 Task: Create New Vendor with Vendor Name: Viking Equipment Finance, Billing Address Line1: 7606 Bay Meadows Ave., Billing Address Line2: Hightstown, Billing Address Line3: TX 77906
Action: Mouse moved to (156, 31)
Screenshot: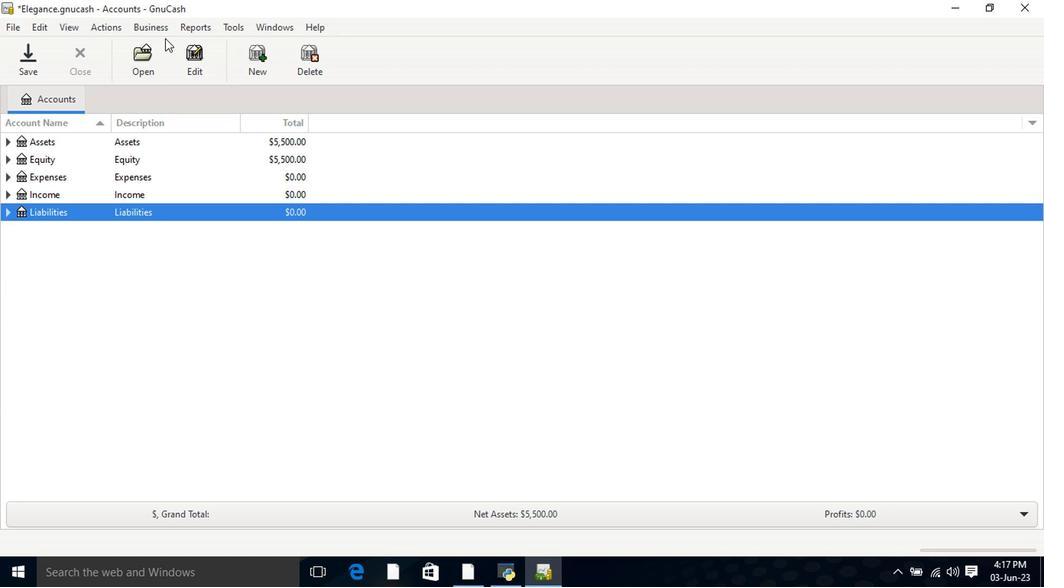 
Action: Mouse pressed left at (156, 31)
Screenshot: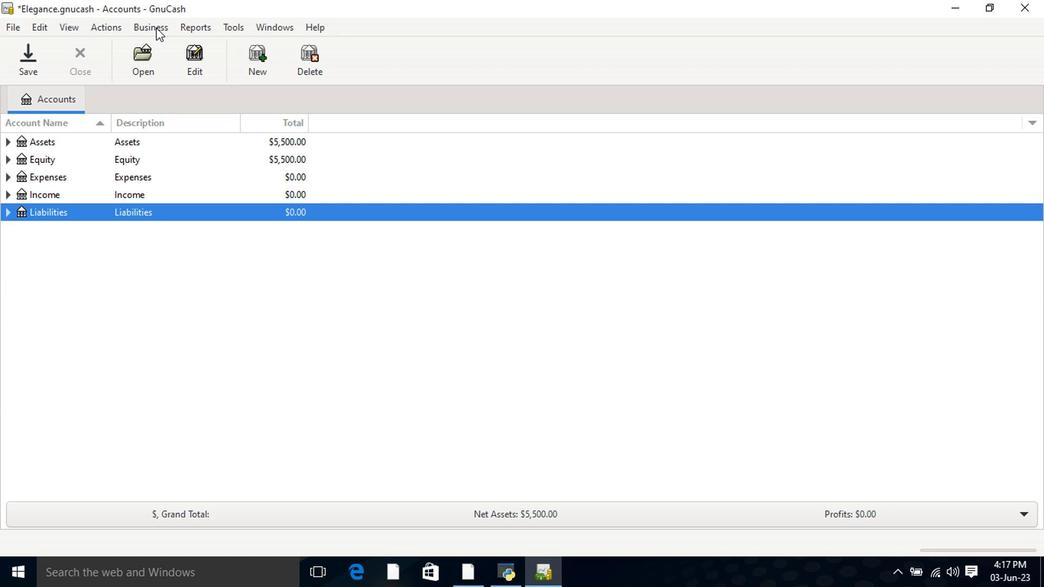 
Action: Mouse moved to (173, 64)
Screenshot: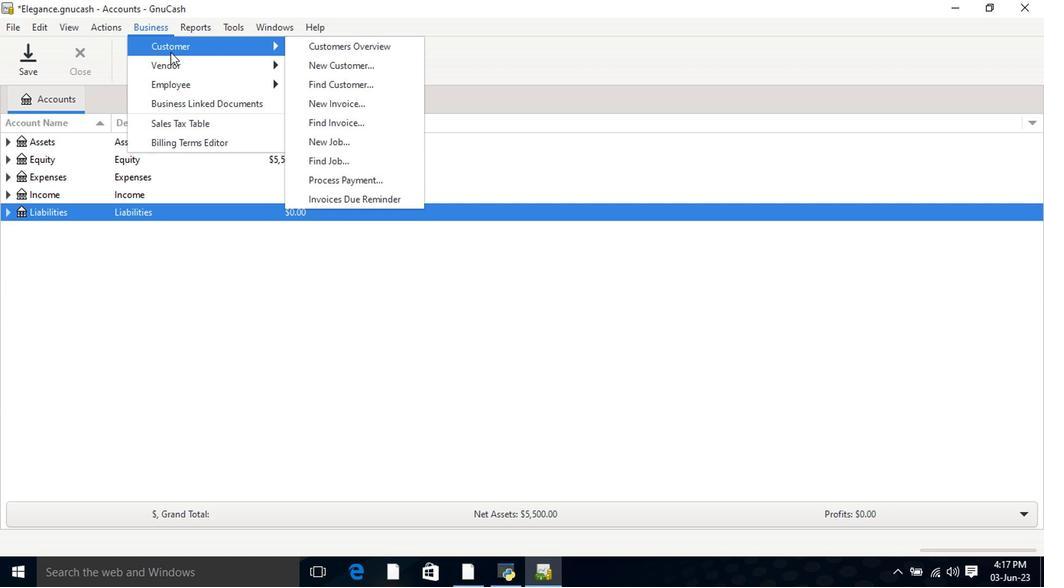 
Action: Mouse pressed left at (173, 64)
Screenshot: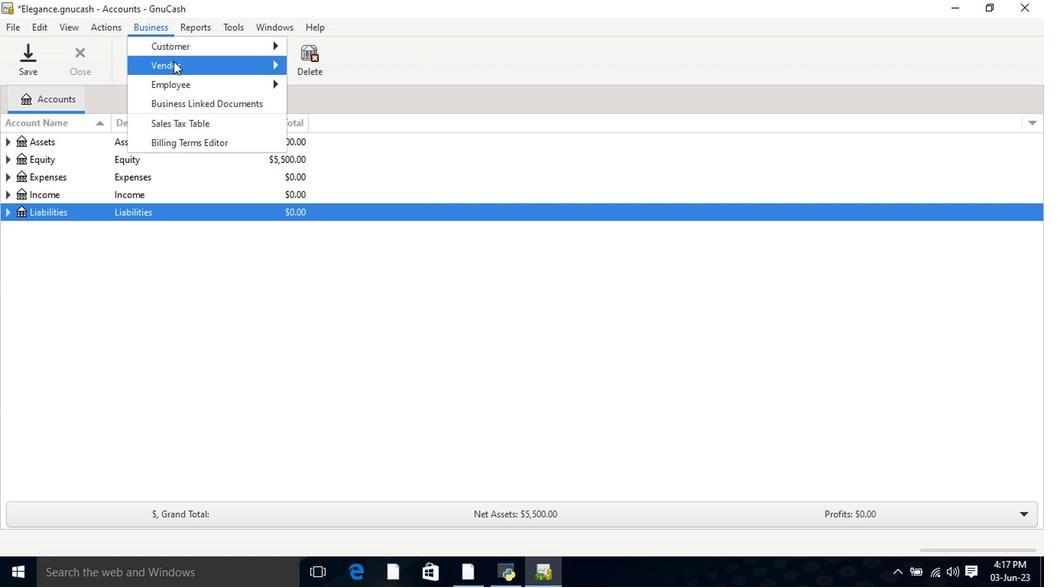 
Action: Mouse moved to (320, 87)
Screenshot: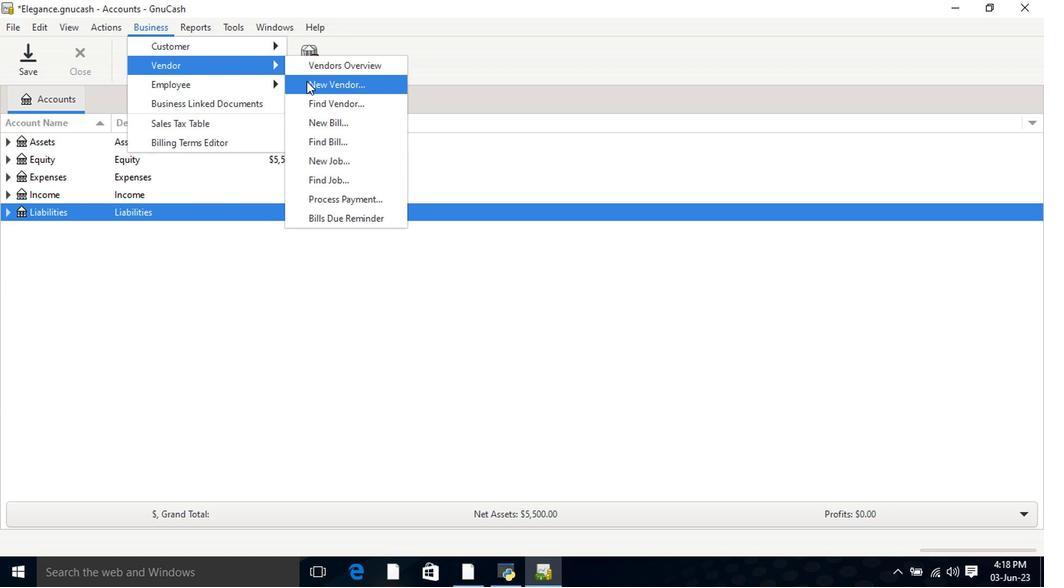 
Action: Mouse pressed left at (320, 87)
Screenshot: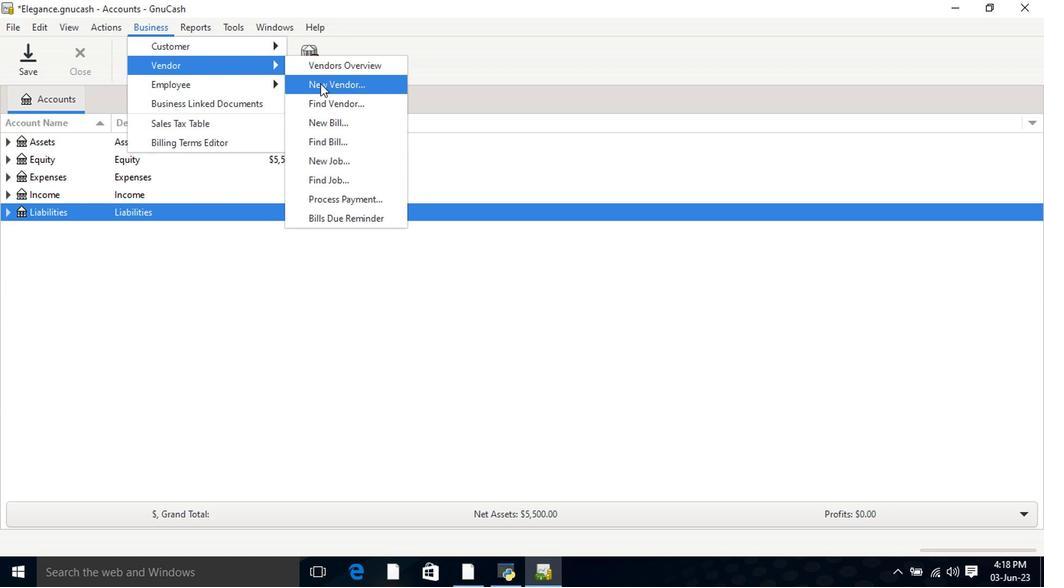 
Action: Mouse moved to (373, 140)
Screenshot: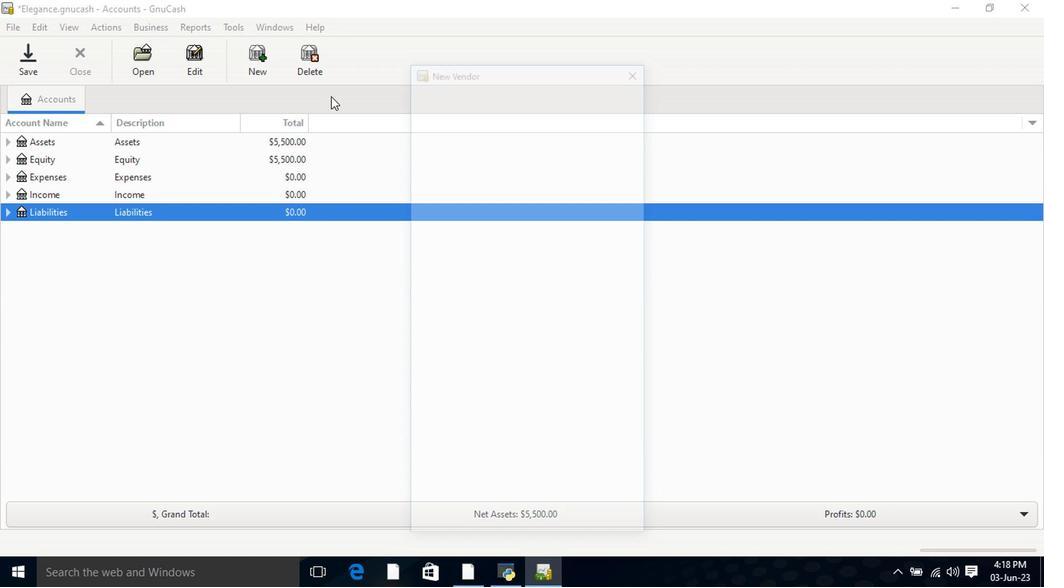 
Action: Key pressed <Key.shift>Viking<Key.space><Key.shift>Equipment<Key.space><Key.shift>Finac<Key.backspace>nce<Key.tab><Key.tab><Key.tab>7606<Key.space><Key.shift>Bay<Key.space><Key.shift>Meadows<Key.space><Key.shift>Ave.<Key.tab><Key.shift><Key.shift><Key.shift><Key.shift><Key.shift><Key.shift>Hightstown<Key.tab><Key.shift>TX<Key.space>77906<Key.tab>
Screenshot: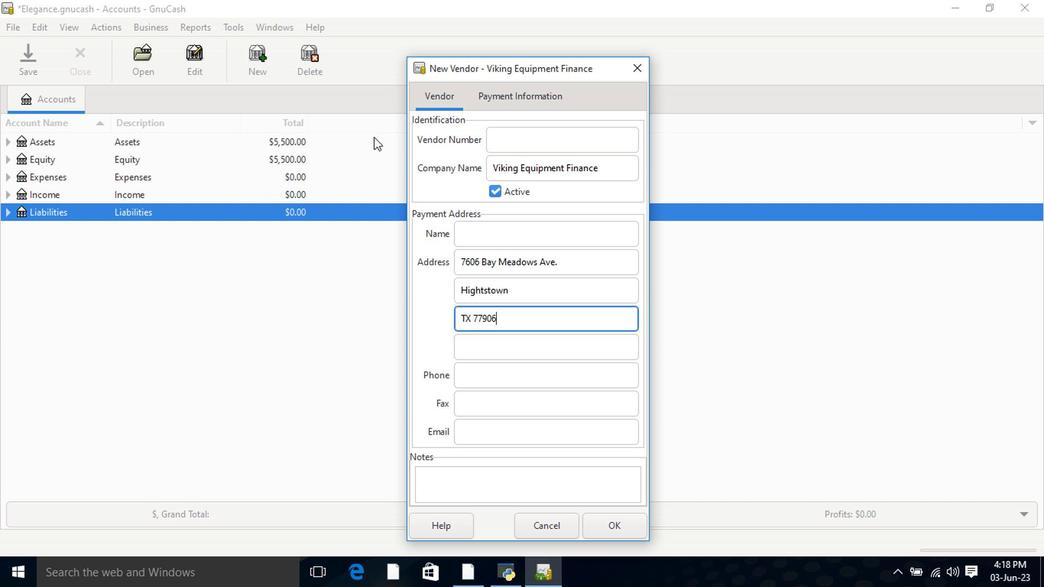 
Action: Mouse moved to (380, 165)
Screenshot: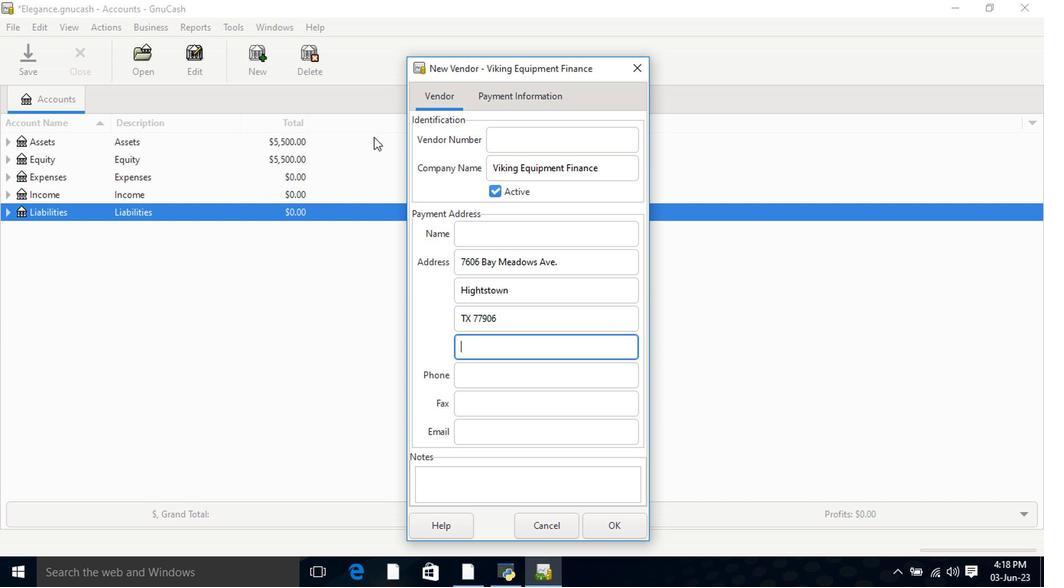 
Action: Key pressed <Key.tab>
Screenshot: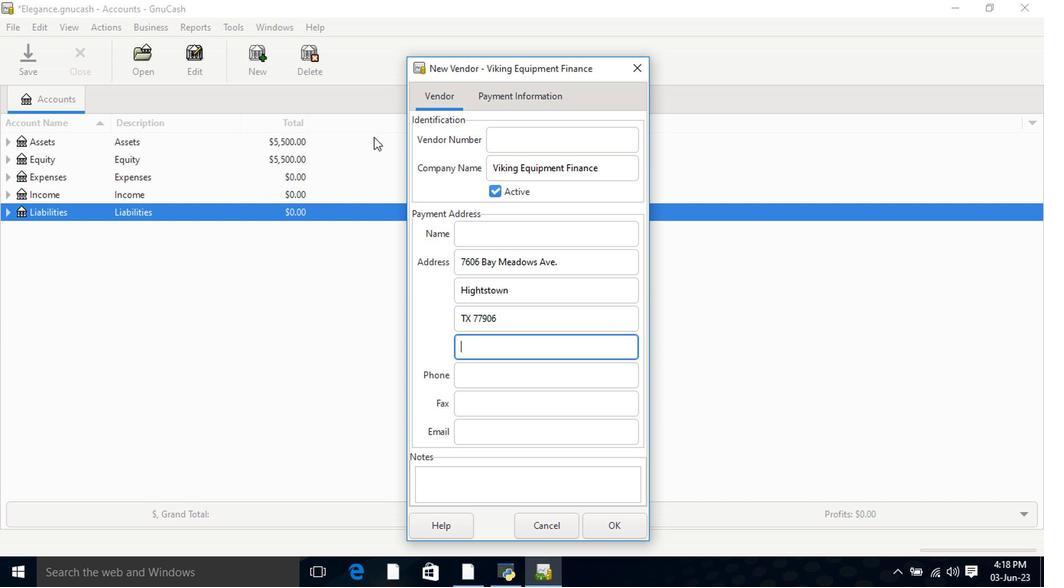 
Action: Mouse moved to (541, 102)
Screenshot: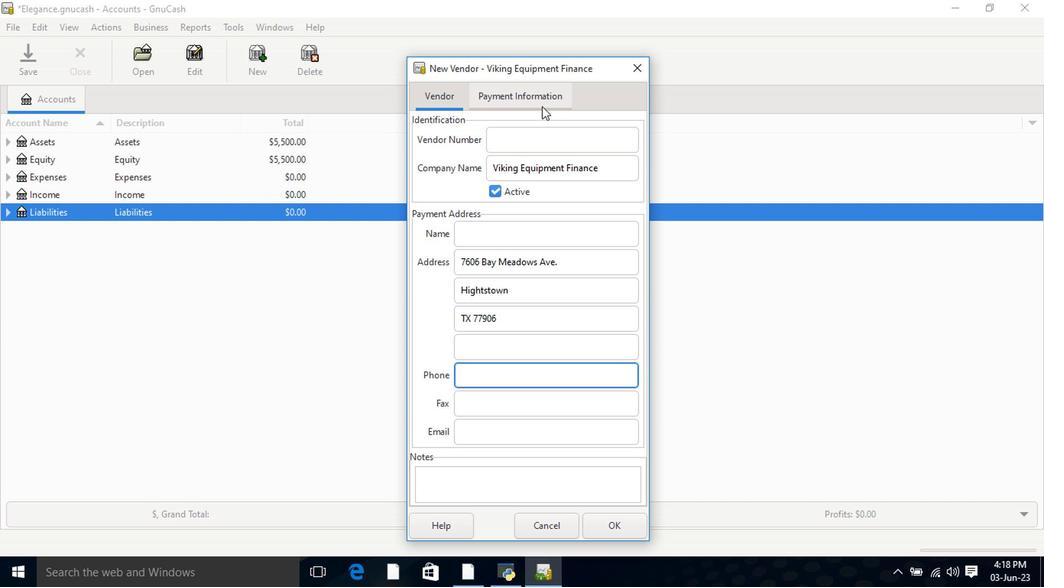 
Action: Mouse pressed left at (541, 102)
Screenshot: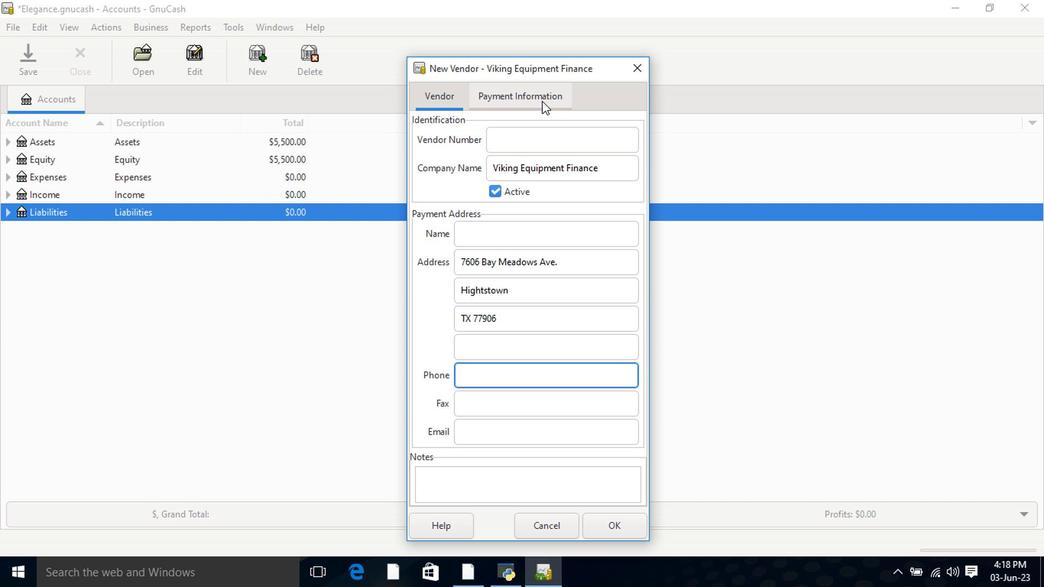 
Action: Mouse moved to (614, 527)
Screenshot: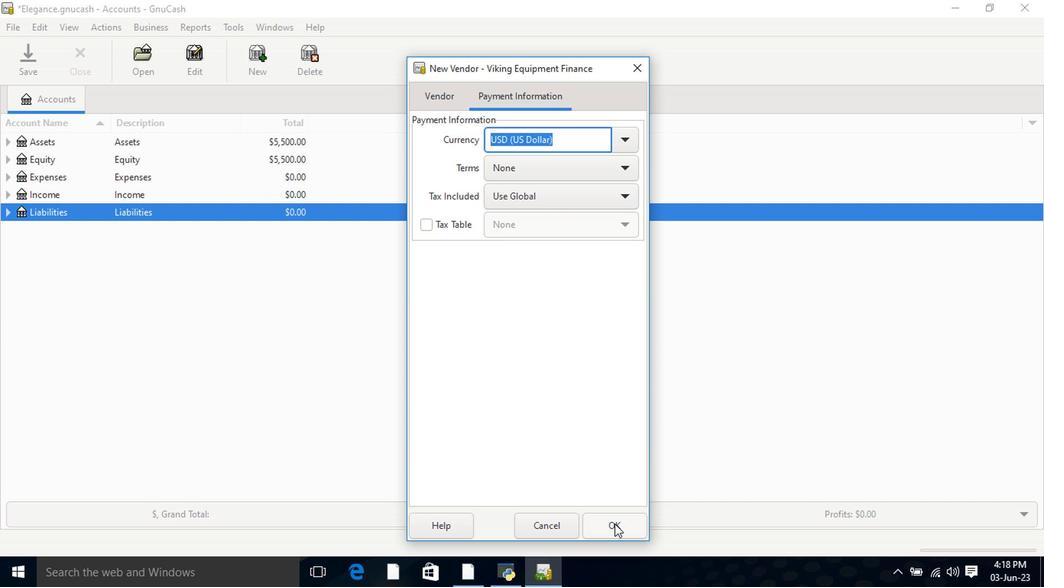 
Action: Mouse pressed left at (614, 527)
Screenshot: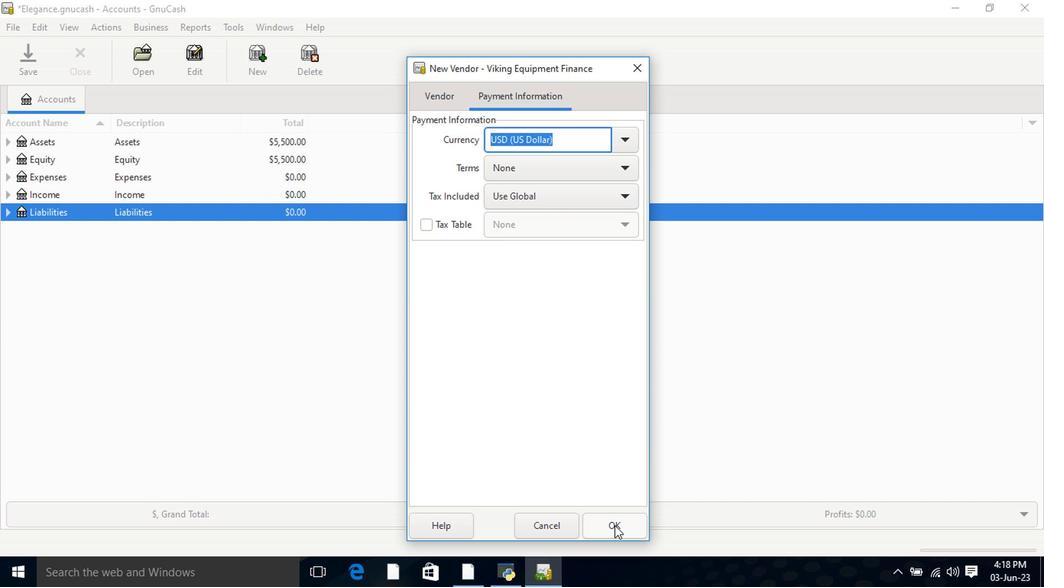 
